 Task: Schedule a financial planning seminar for the 16th at 8:00 PM.
Action: Mouse moved to (62, 206)
Screenshot: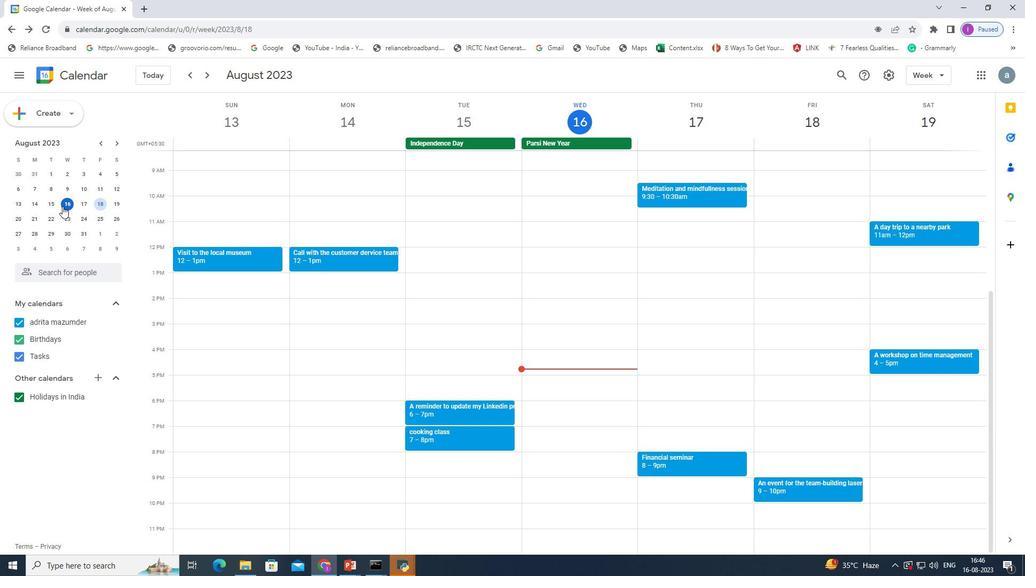 
Action: Mouse pressed left at (62, 206)
Screenshot: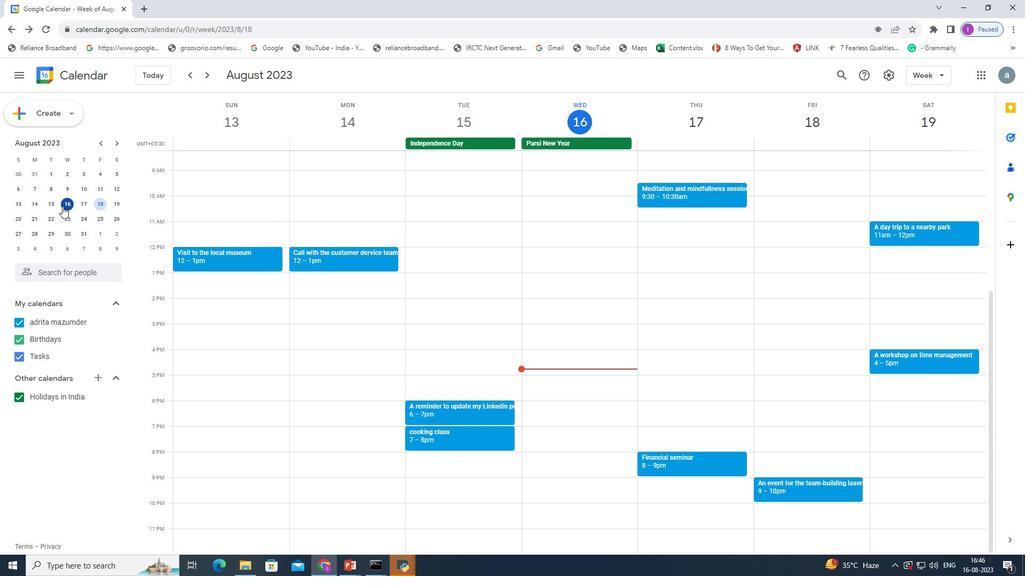 
Action: Mouse moved to (71, 206)
Screenshot: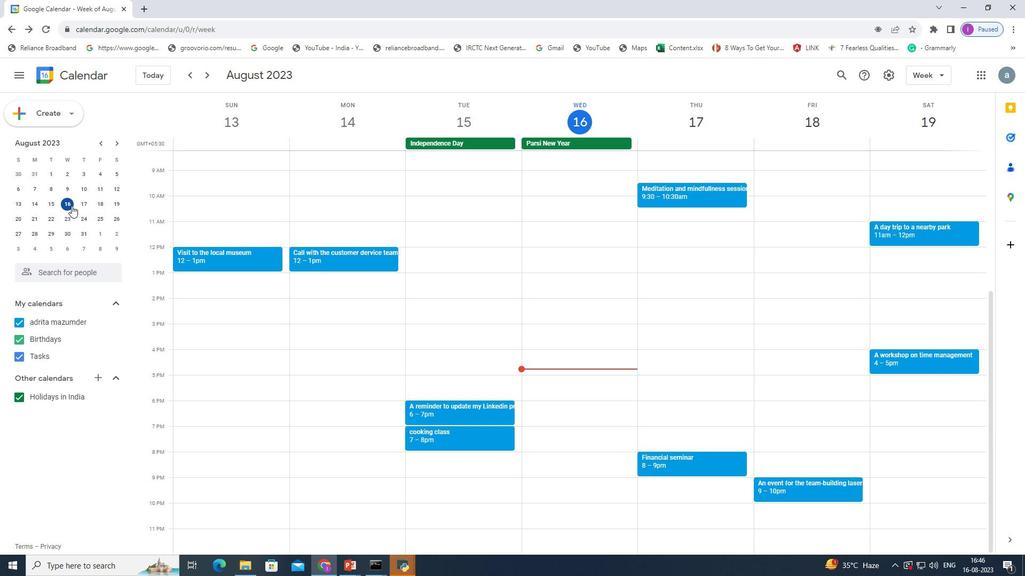
Action: Mouse pressed left at (71, 206)
Screenshot: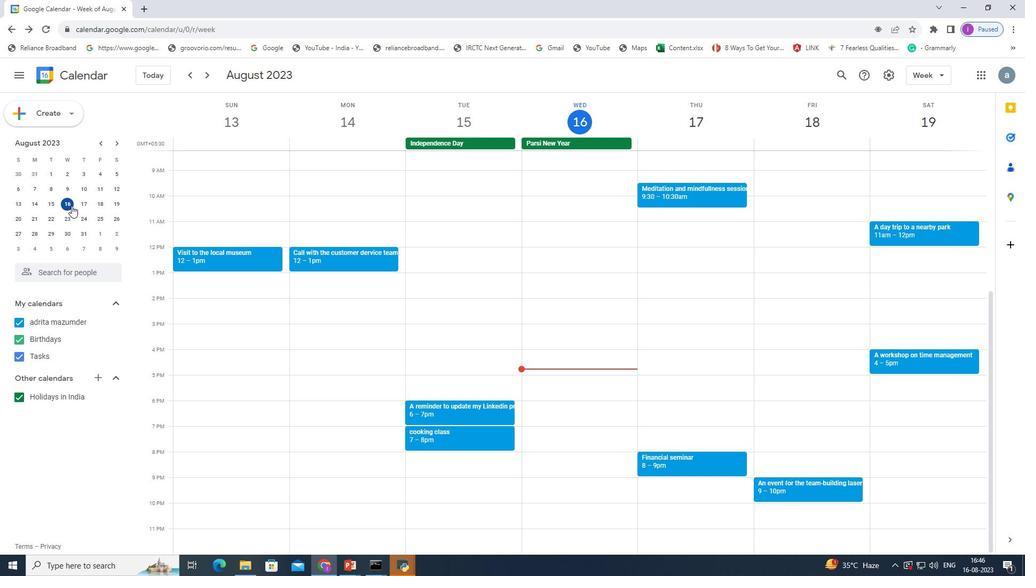 
Action: Mouse pressed left at (71, 206)
Screenshot: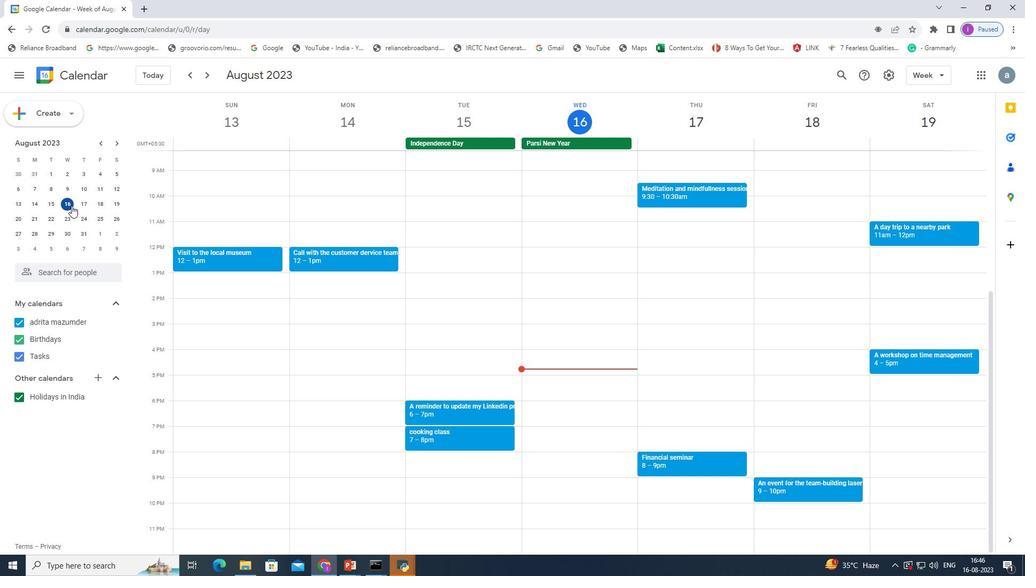 
Action: Mouse moved to (64, 202)
Screenshot: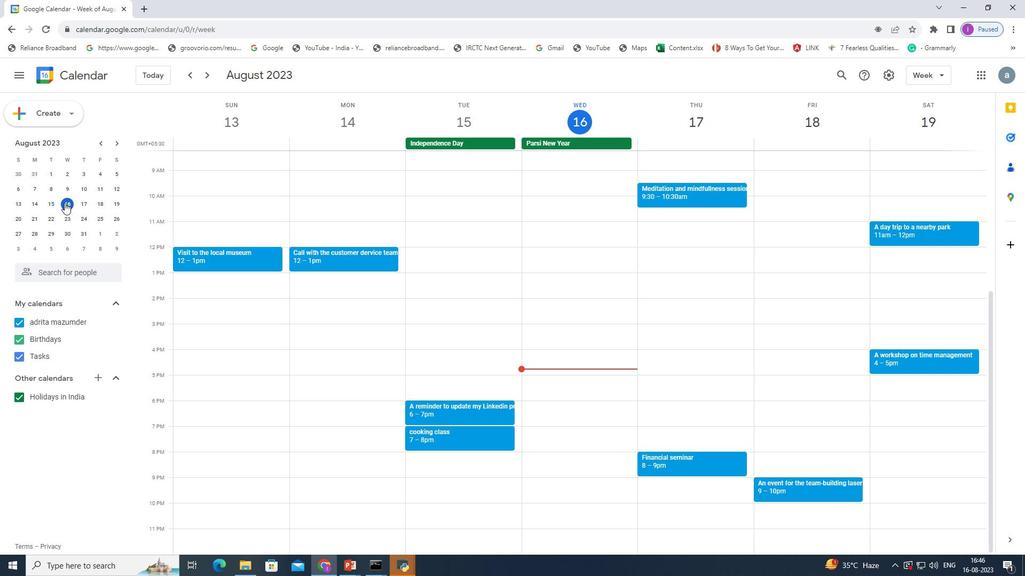 
Action: Mouse pressed left at (64, 202)
Screenshot: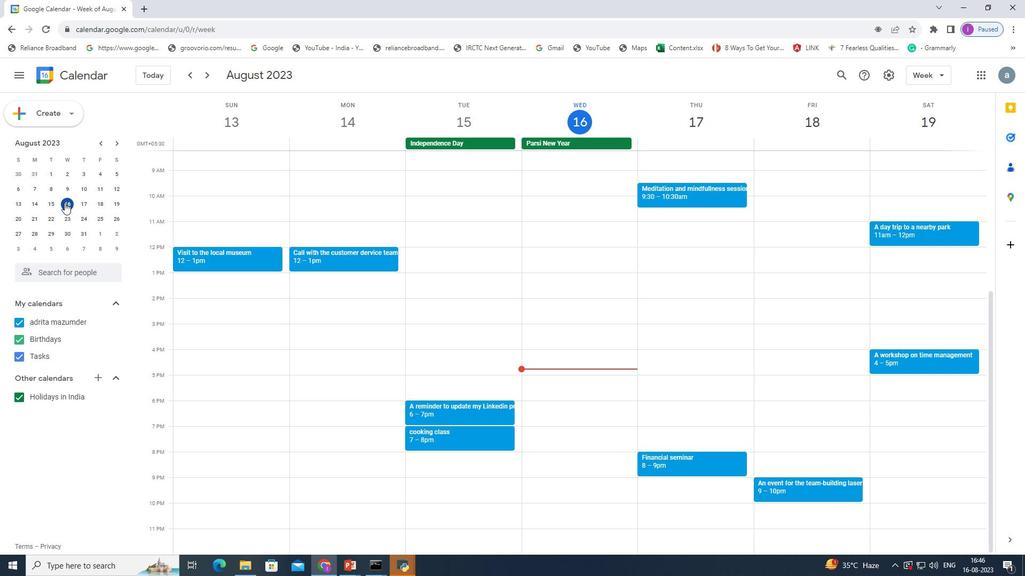 
Action: Mouse moved to (179, 460)
Screenshot: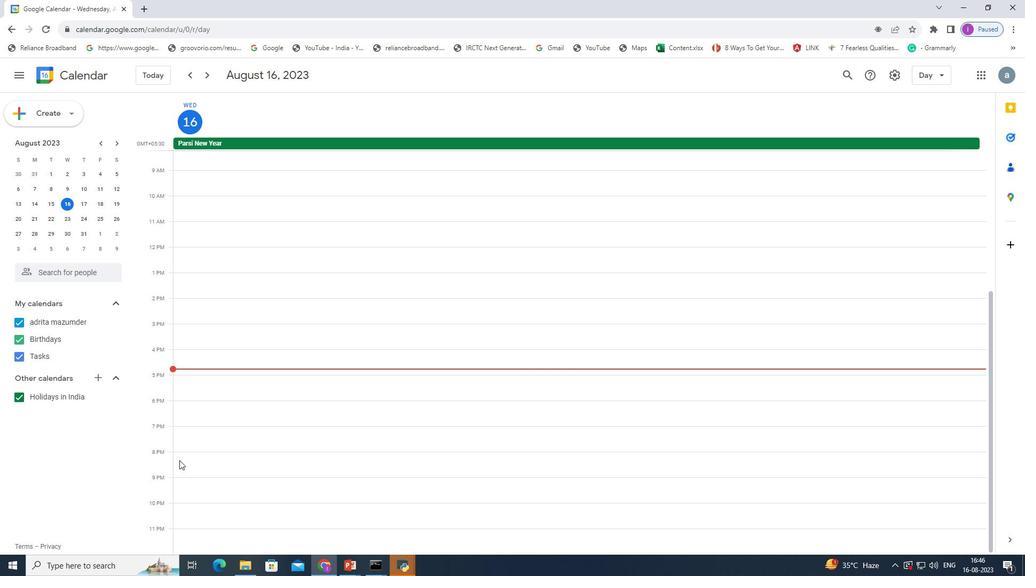 
Action: Mouse pressed left at (179, 460)
Screenshot: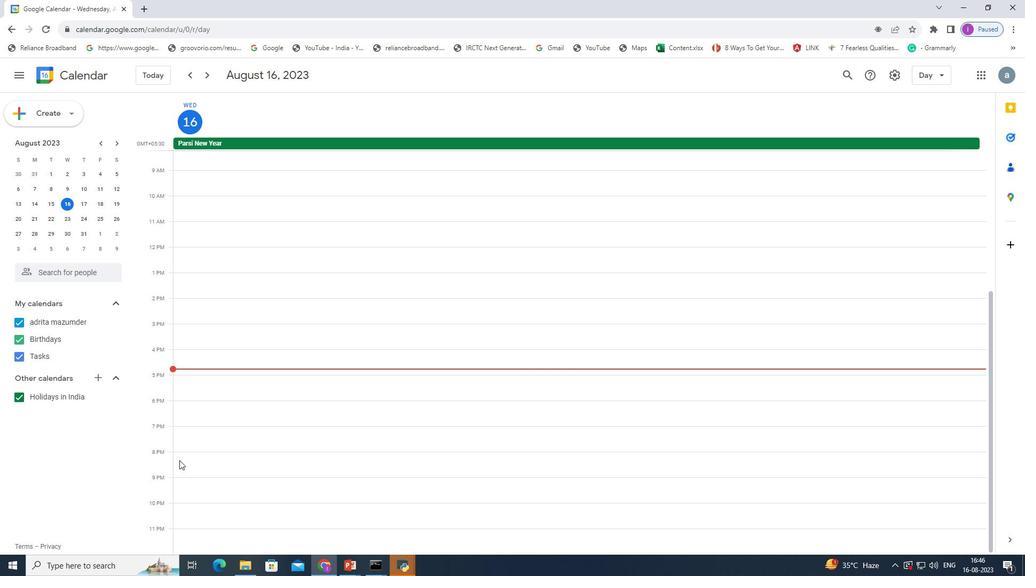
Action: Mouse moved to (503, 212)
Screenshot: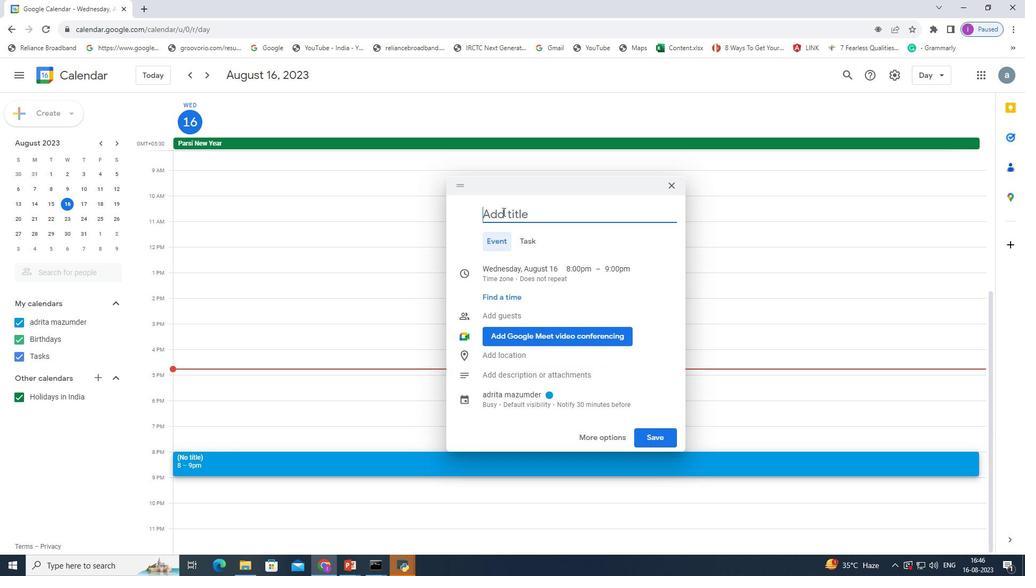 
Action: Mouse pressed left at (503, 212)
Screenshot: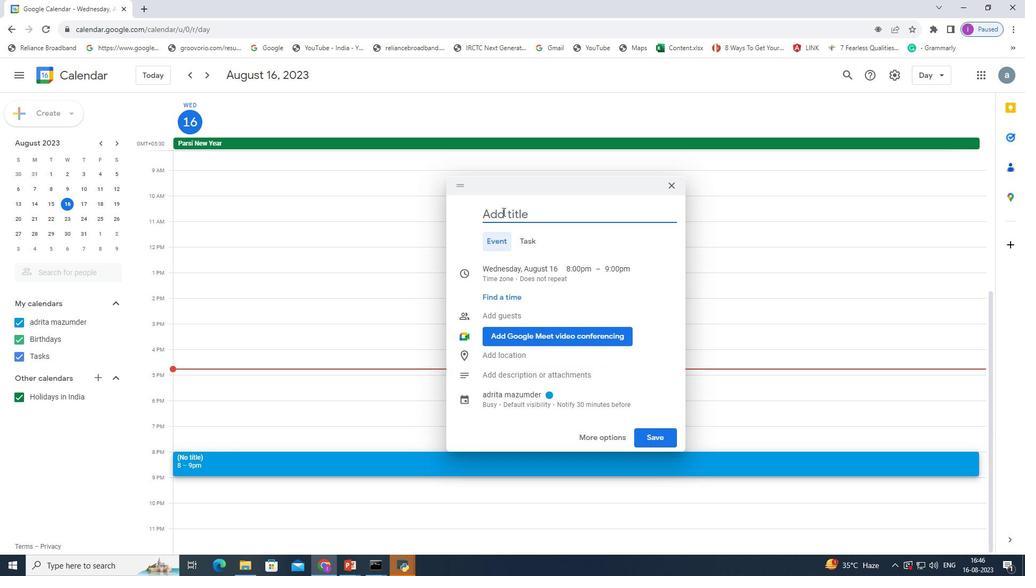 
Action: Mouse moved to (498, 216)
Screenshot: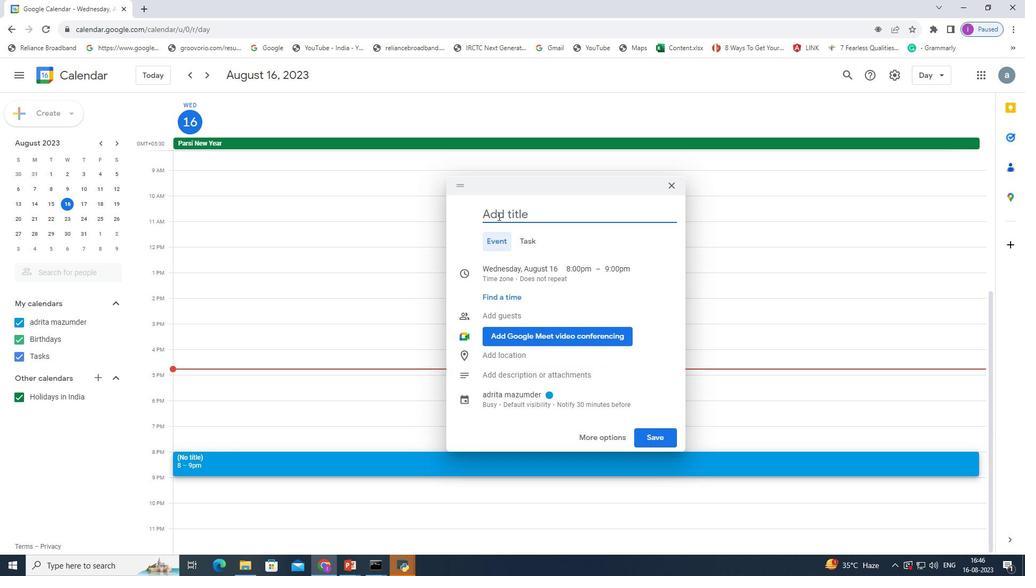 
Action: Key pressed <Key.shift>A<Key.space>financial<Key.space>planning<Key.space>semj<Key.backspace>inar
Screenshot: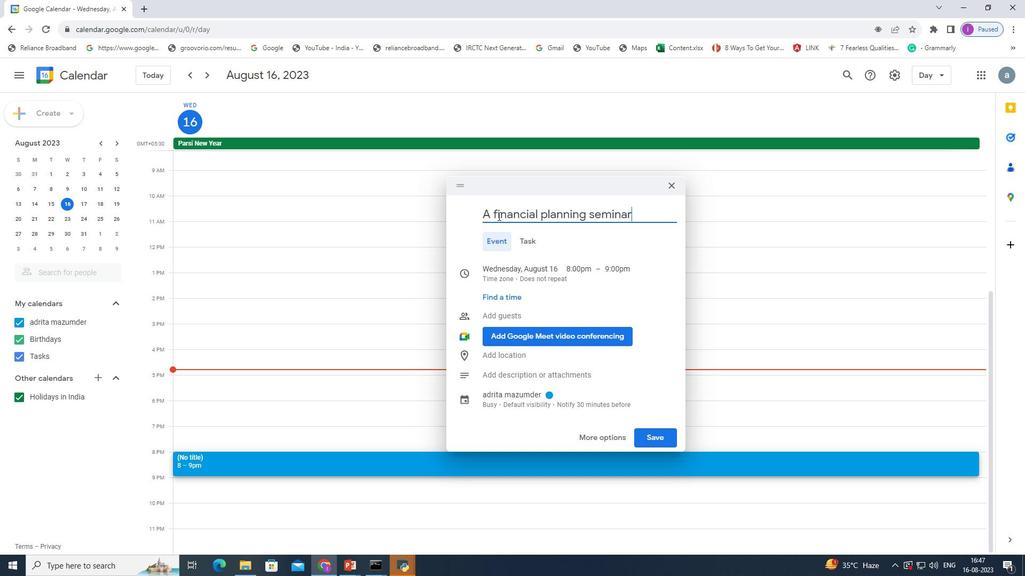 
Action: Mouse moved to (659, 439)
Screenshot: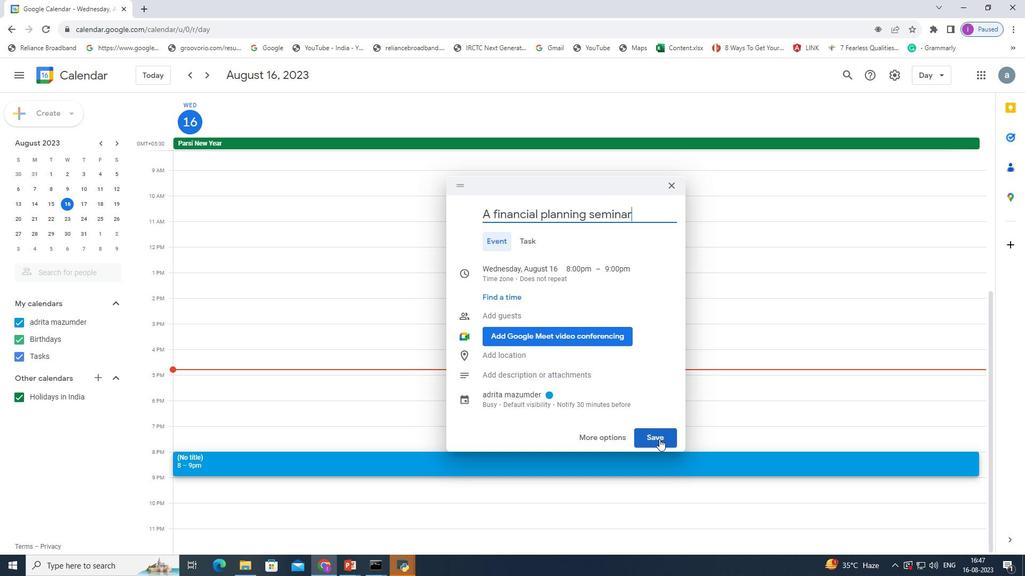 
Action: Mouse pressed left at (659, 439)
Screenshot: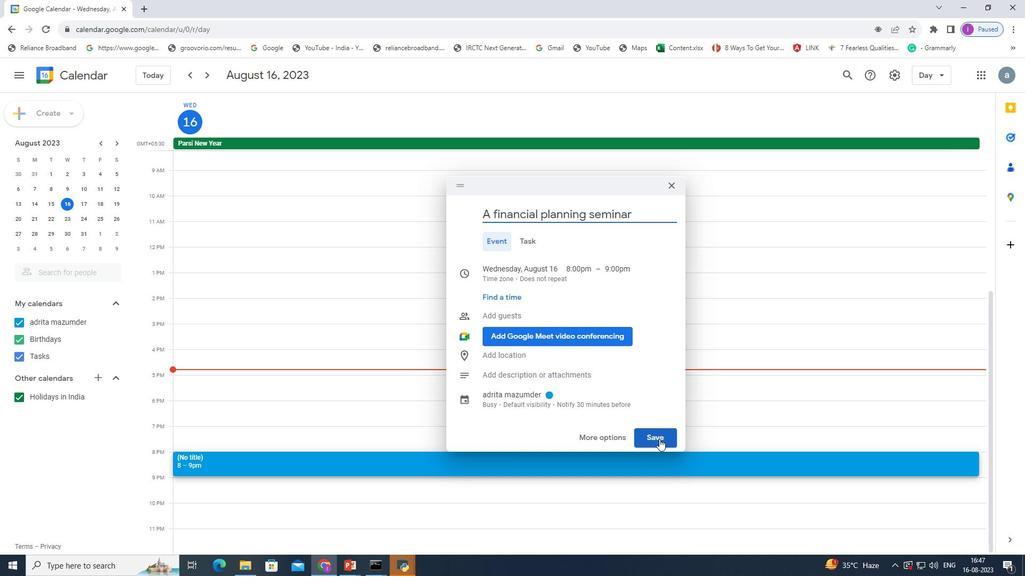 
Action: Mouse moved to (555, 413)
Screenshot: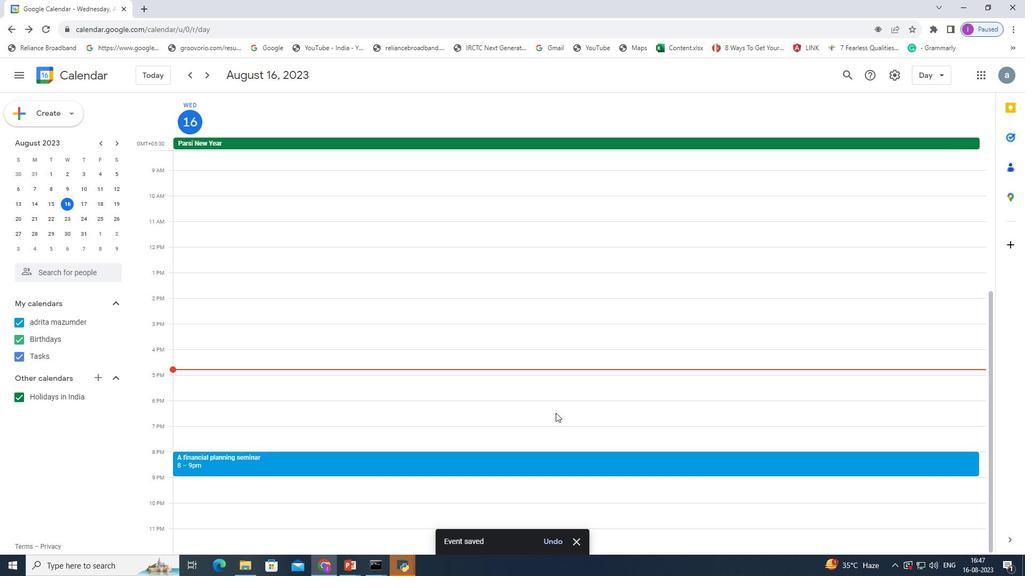 
